Task: Add Burt's Bees Napa Vineyard Lip Crayon to the cart.
Action: Mouse moved to (268, 134)
Screenshot: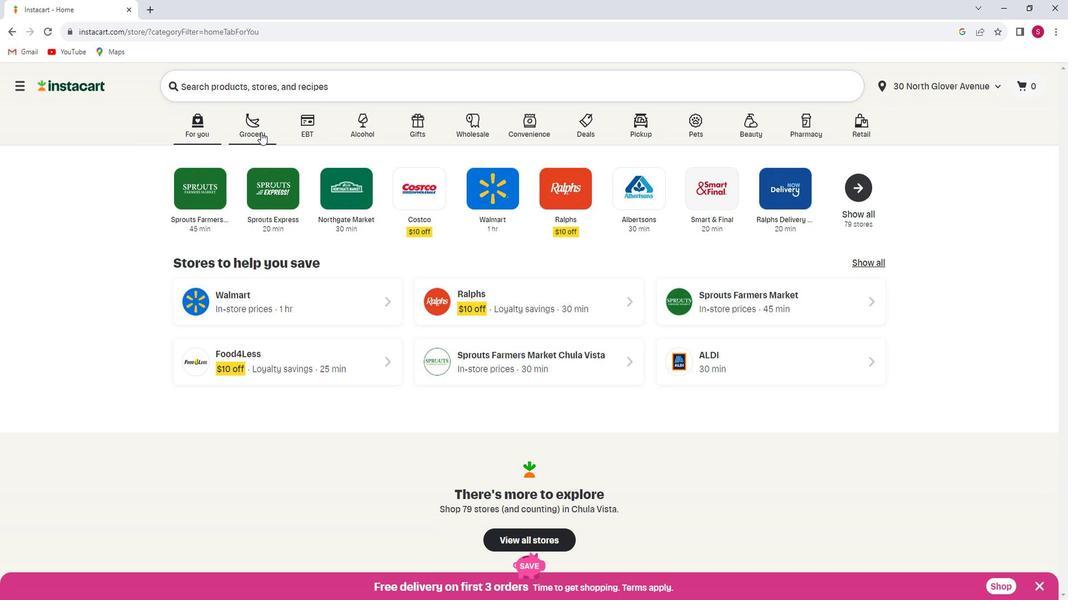 
Action: Mouse pressed left at (268, 134)
Screenshot: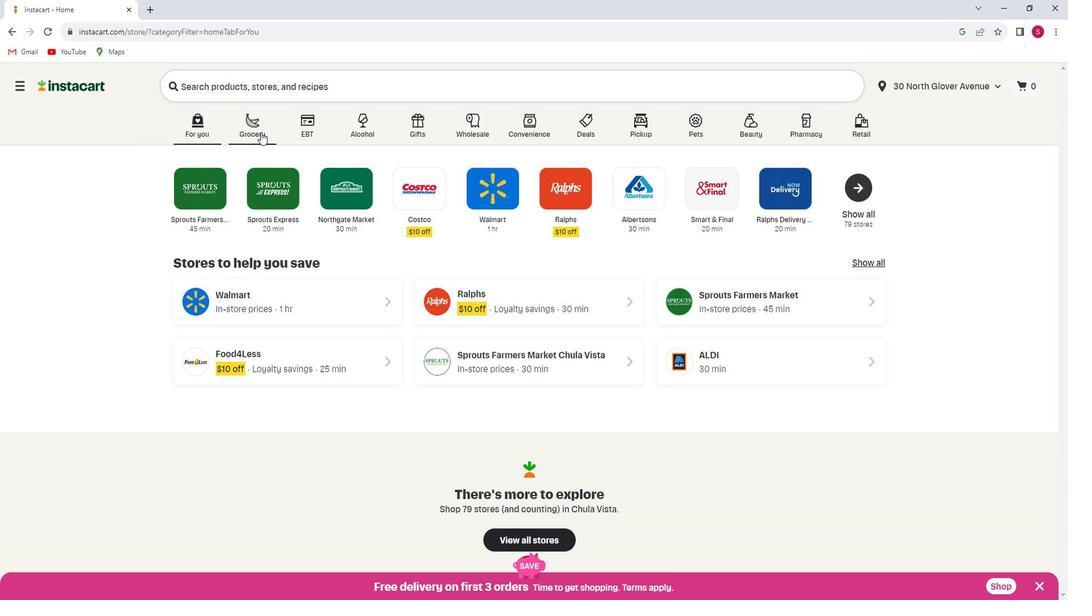 
Action: Mouse moved to (264, 328)
Screenshot: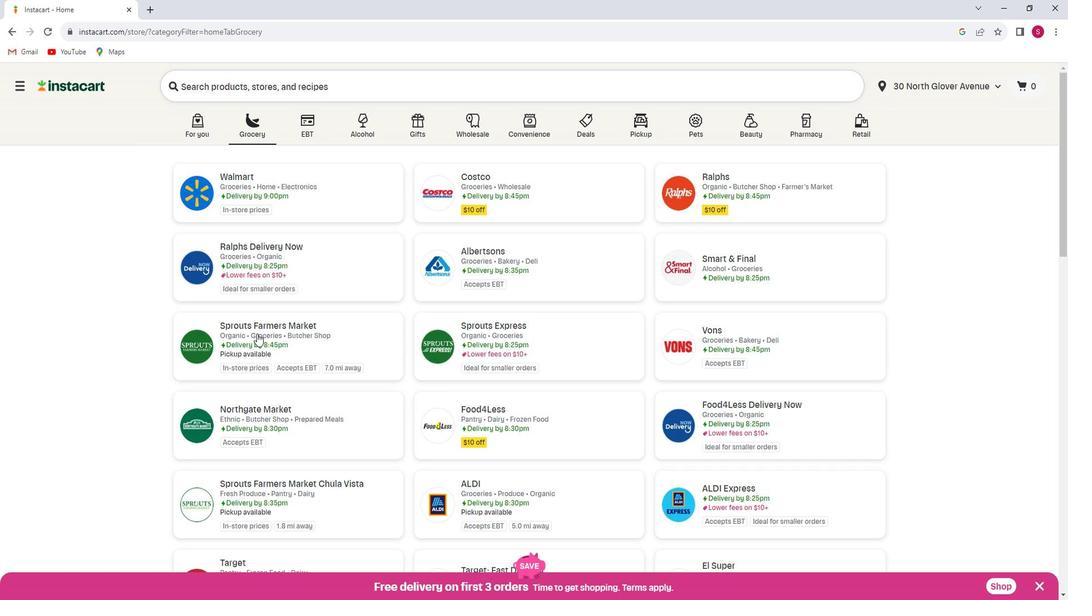 
Action: Mouse pressed left at (264, 328)
Screenshot: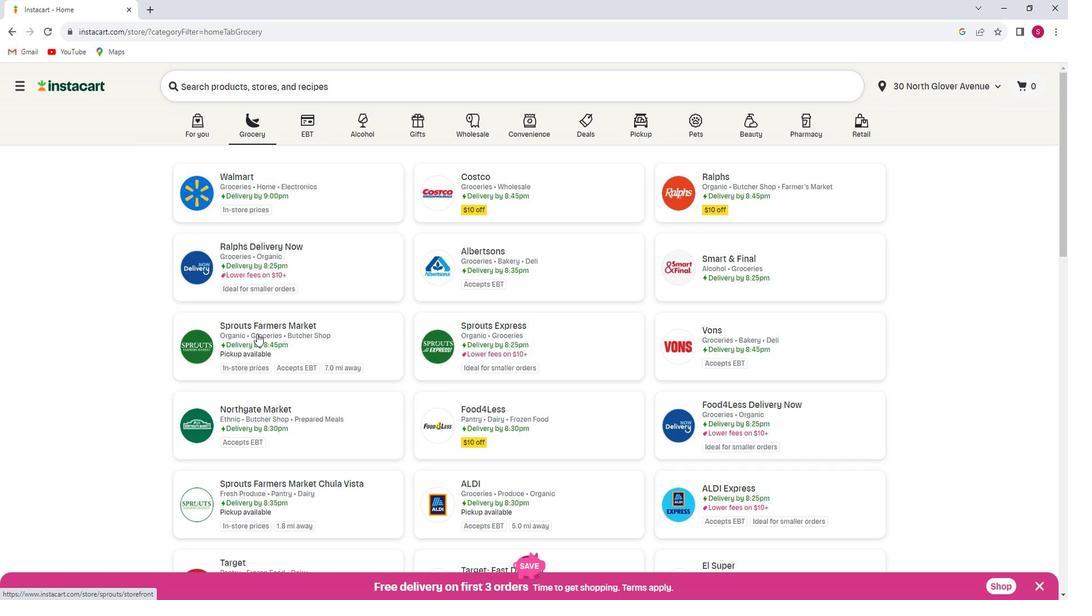 
Action: Mouse moved to (65, 310)
Screenshot: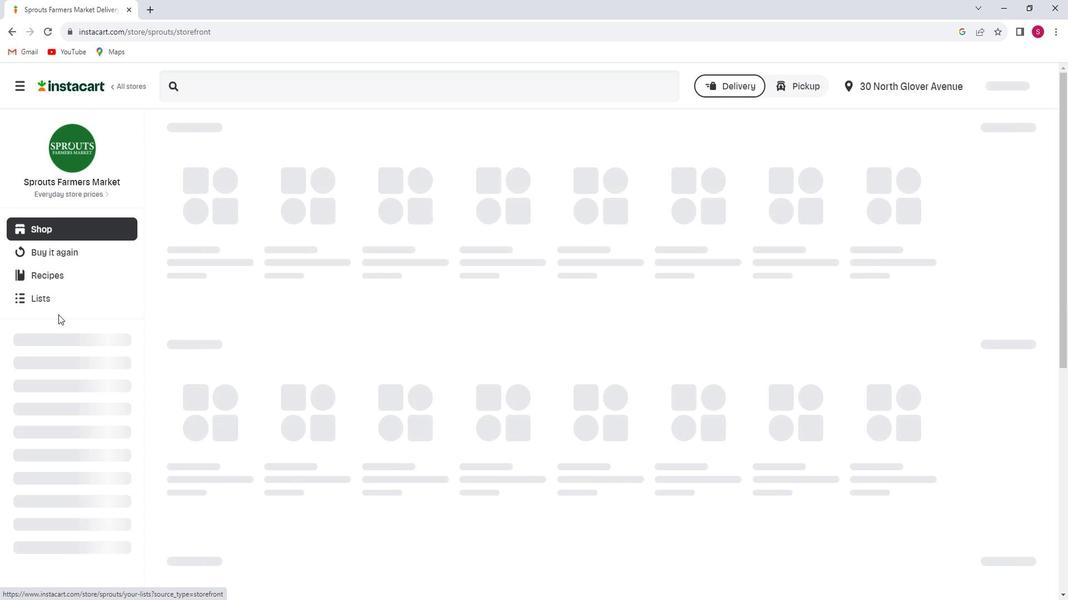 
Action: Mouse scrolled (65, 309) with delta (0, 0)
Screenshot: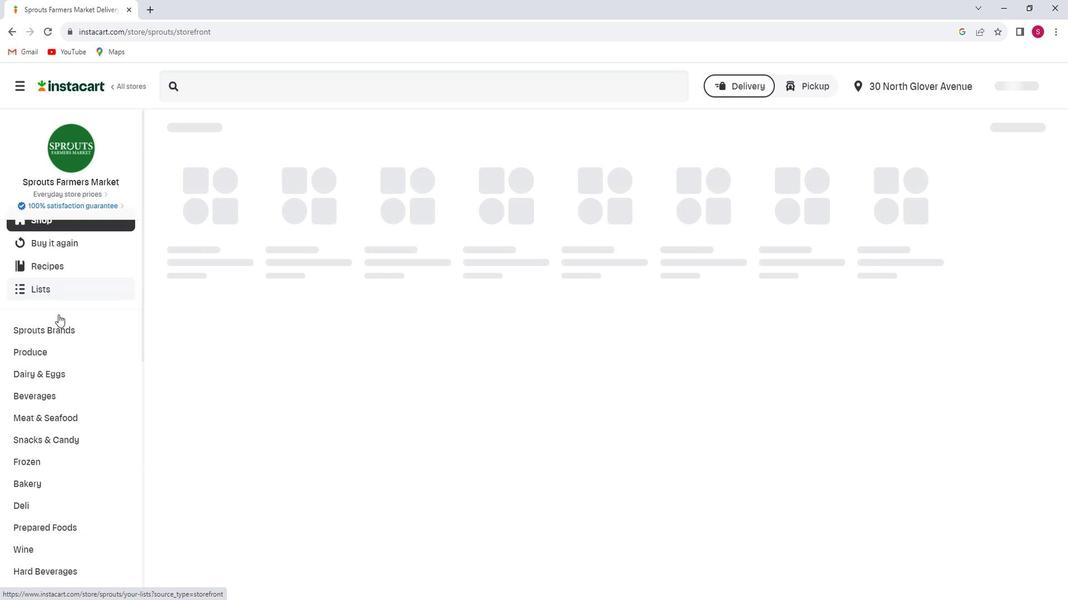 
Action: Mouse scrolled (65, 309) with delta (0, 0)
Screenshot: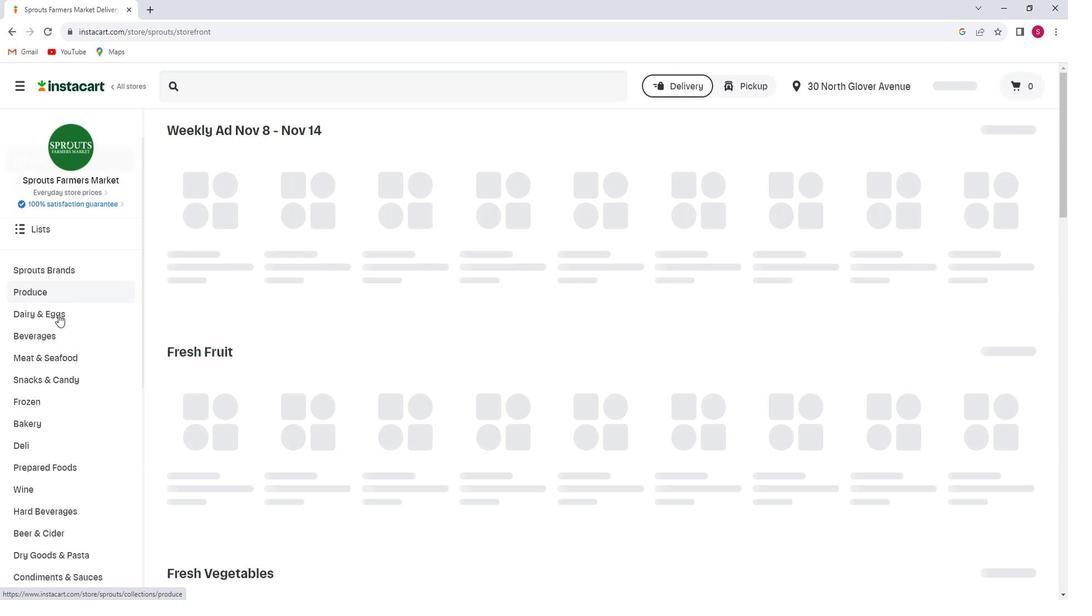 
Action: Mouse scrolled (65, 309) with delta (0, 0)
Screenshot: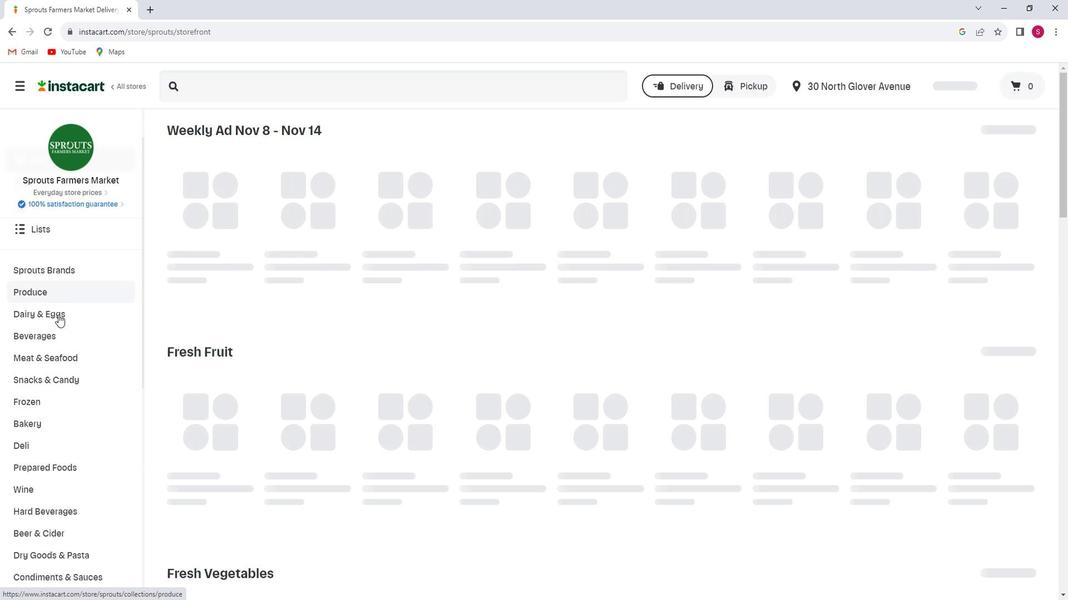
Action: Mouse scrolled (65, 309) with delta (0, 0)
Screenshot: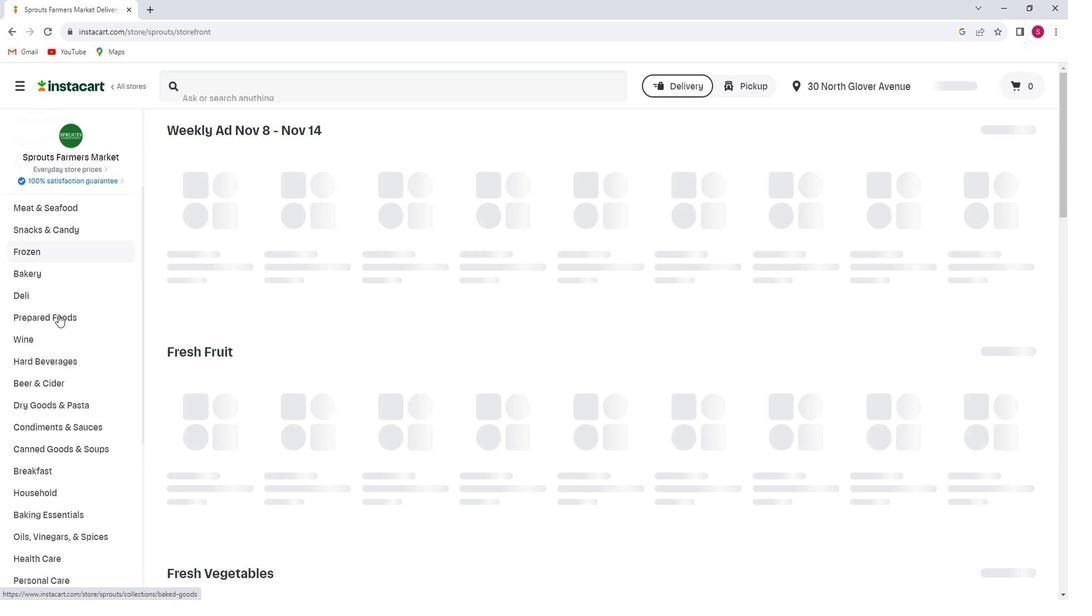 
Action: Mouse scrolled (65, 309) with delta (0, 0)
Screenshot: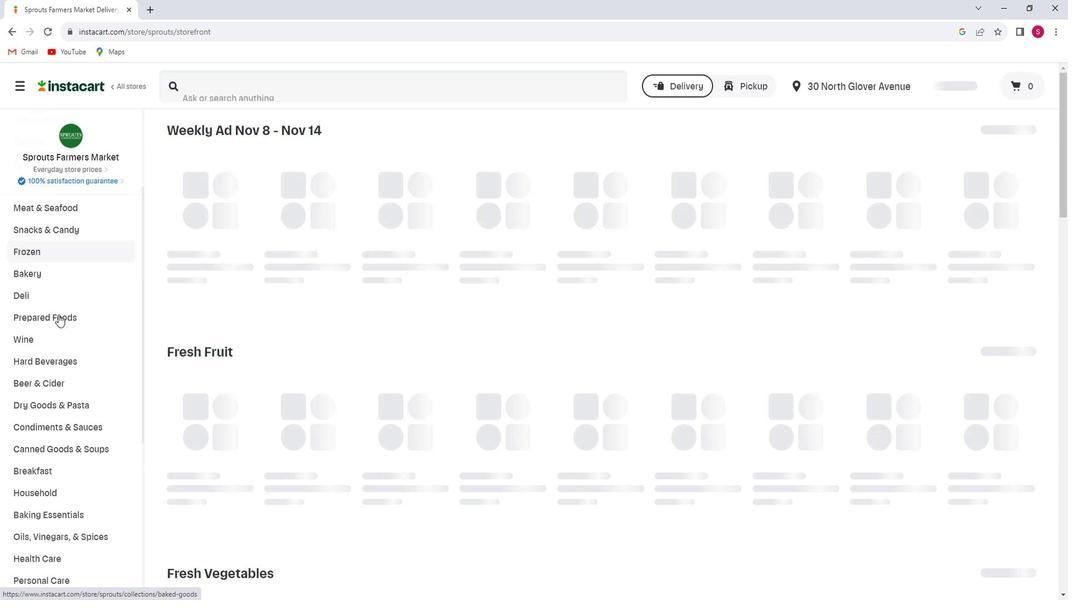 
Action: Mouse scrolled (65, 309) with delta (0, 0)
Screenshot: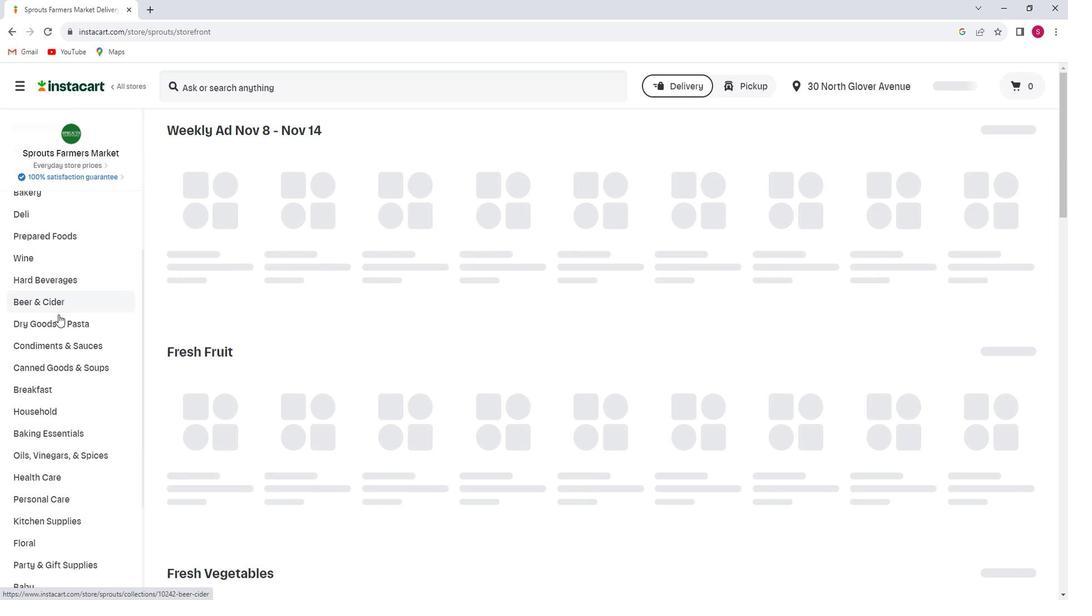 
Action: Mouse scrolled (65, 309) with delta (0, 0)
Screenshot: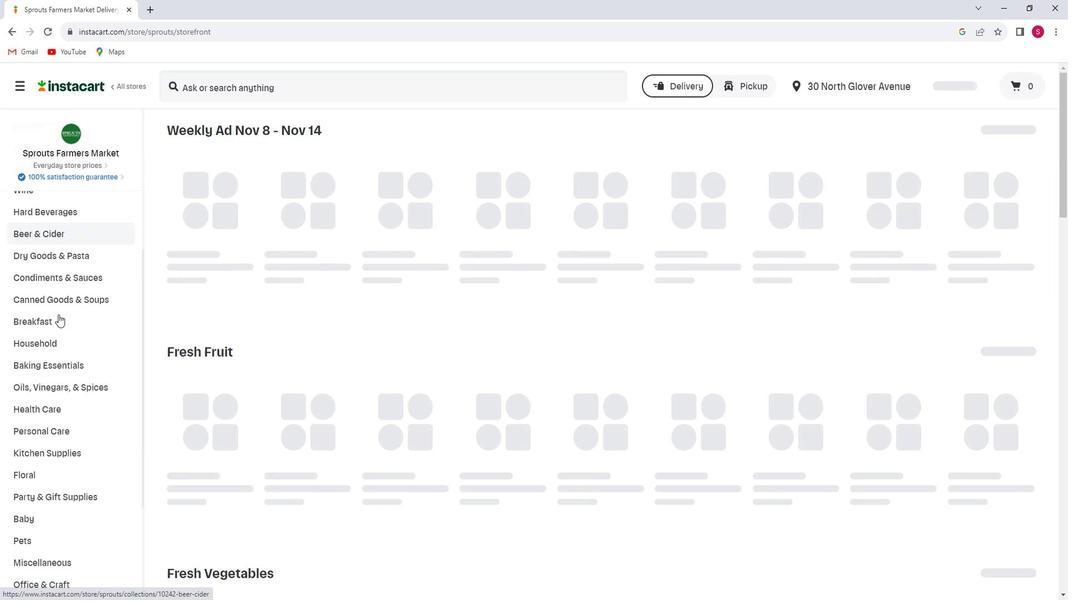 
Action: Mouse scrolled (65, 309) with delta (0, 0)
Screenshot: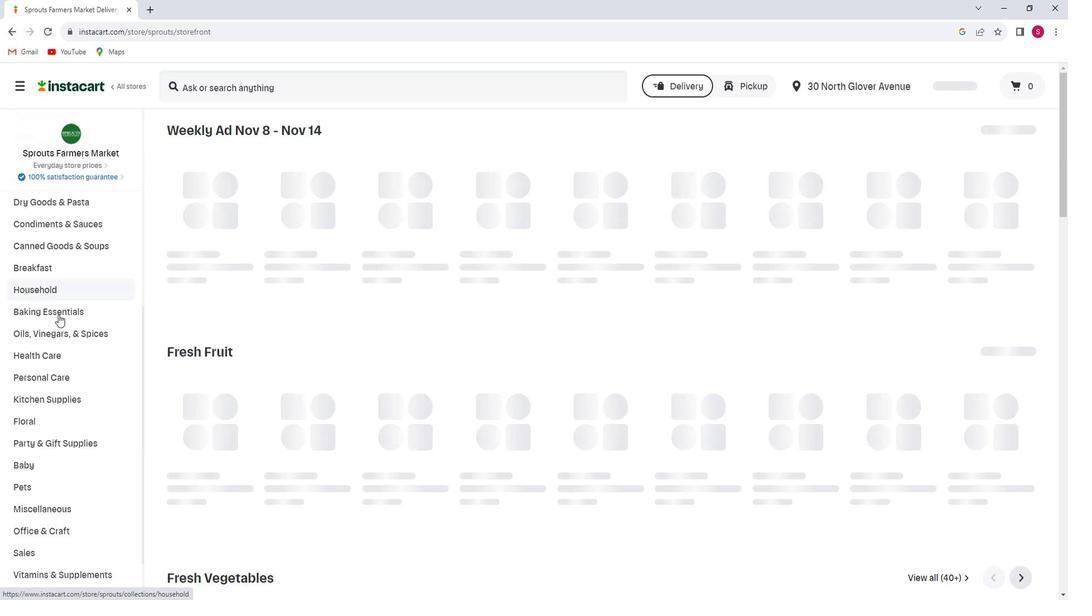 
Action: Mouse scrolled (65, 309) with delta (0, 0)
Screenshot: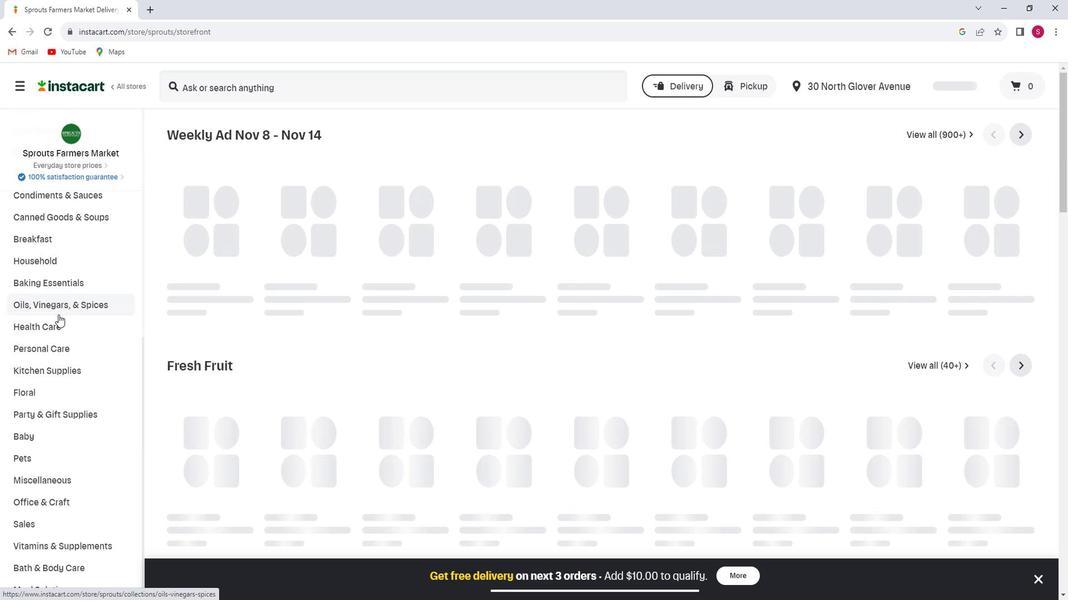 
Action: Mouse moved to (61, 335)
Screenshot: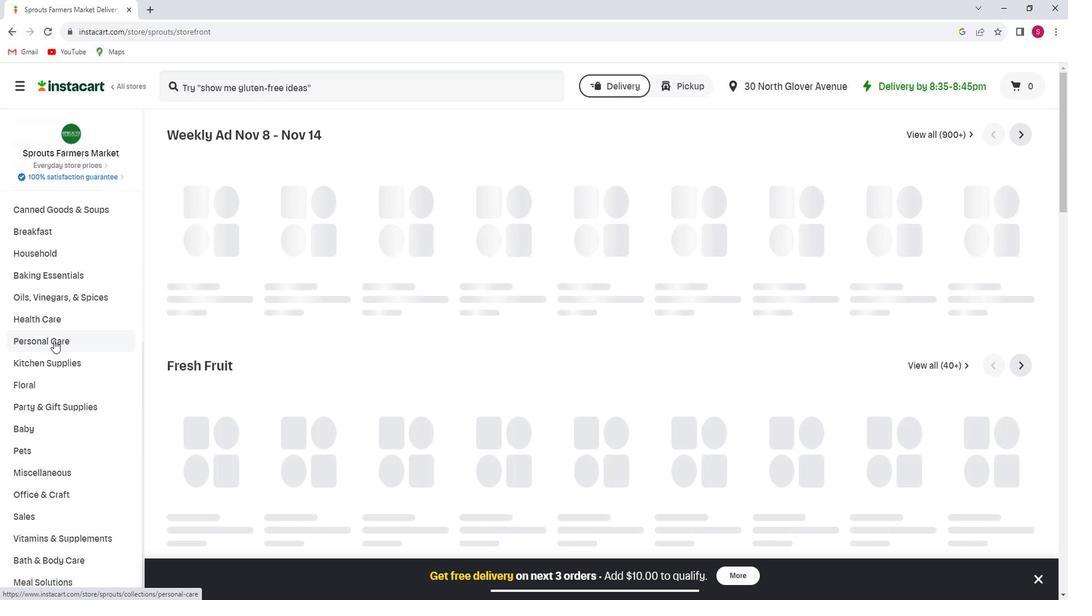 
Action: Mouse pressed left at (61, 335)
Screenshot: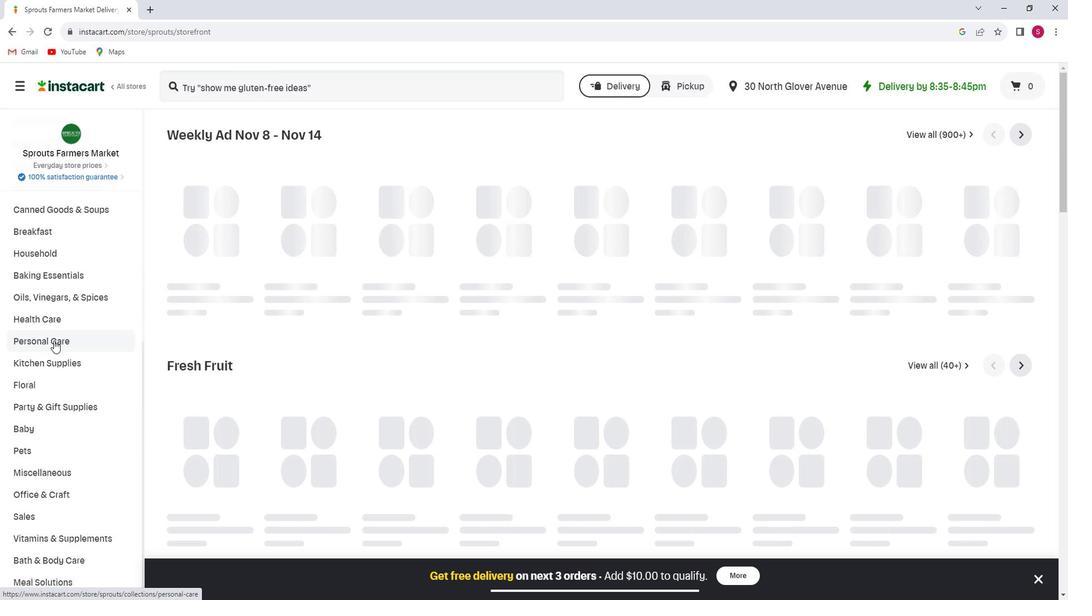 
Action: Mouse moved to (964, 162)
Screenshot: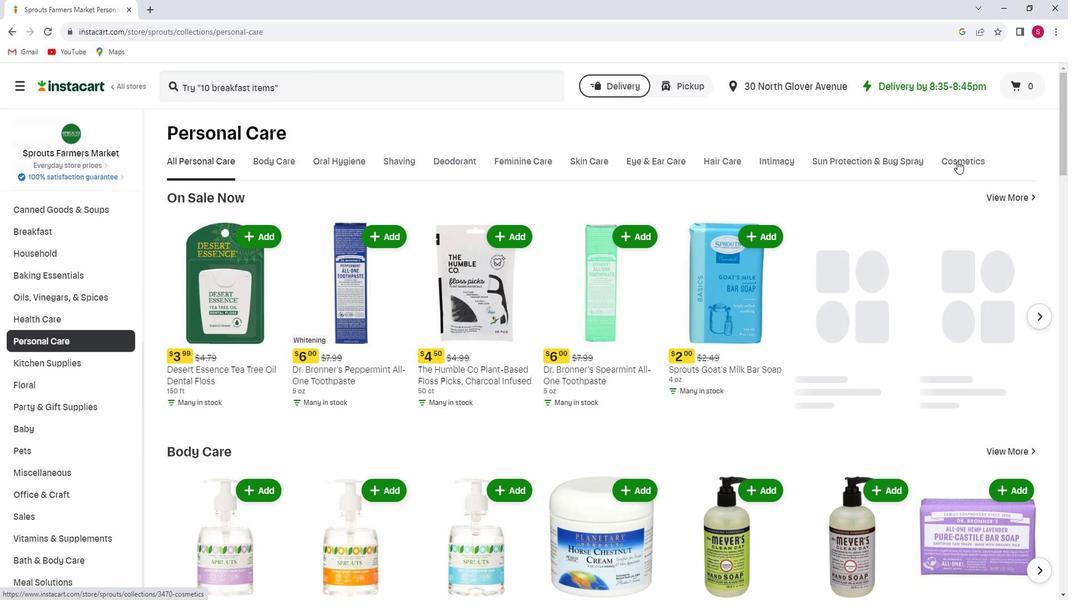 
Action: Mouse pressed left at (964, 162)
Screenshot: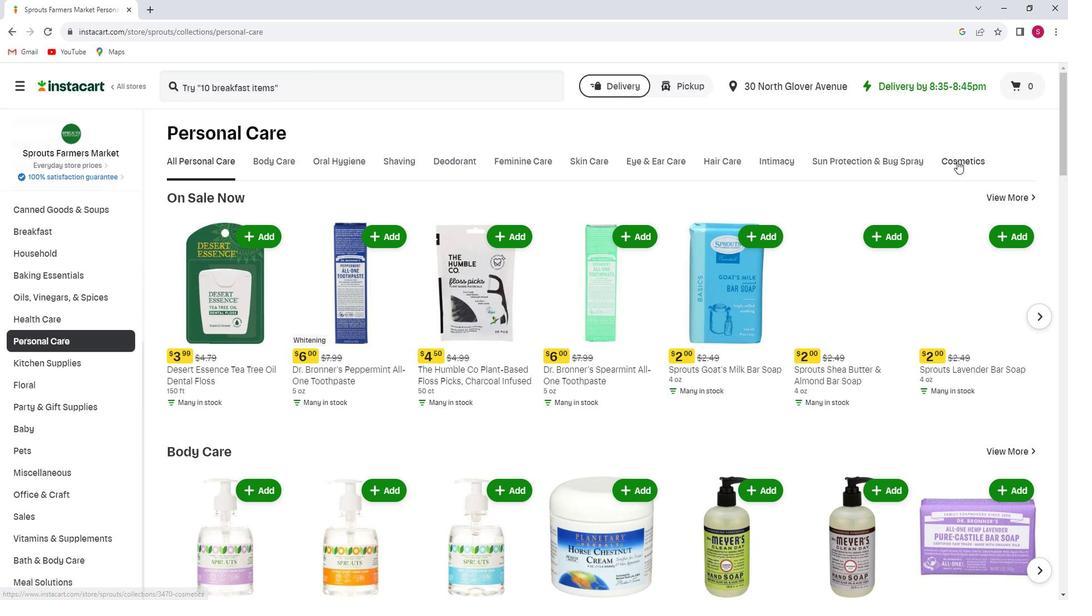 
Action: Mouse moved to (240, 217)
Screenshot: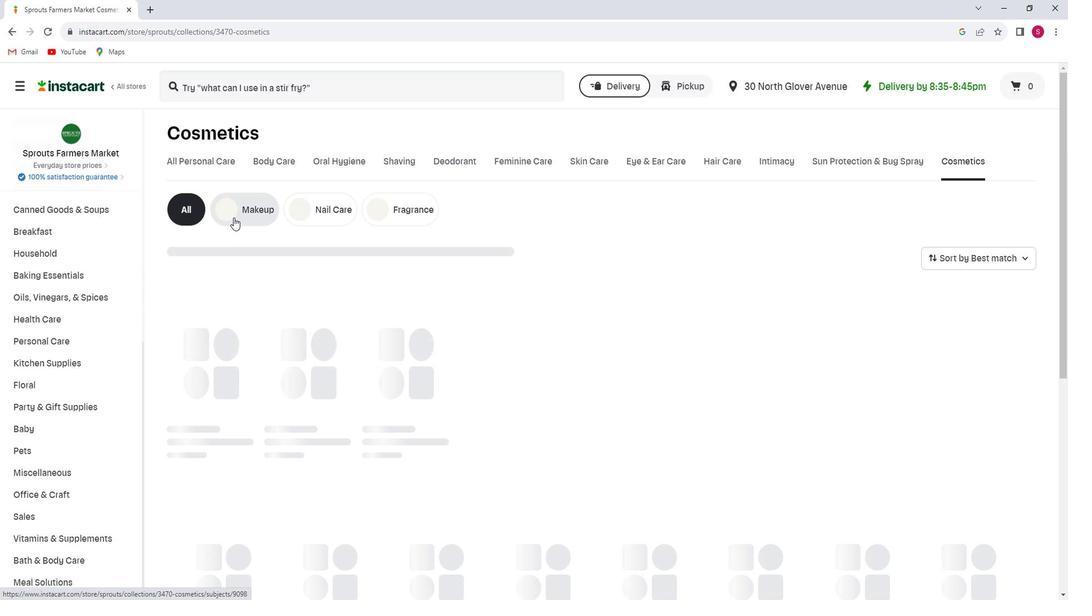 
Action: Mouse pressed left at (240, 217)
Screenshot: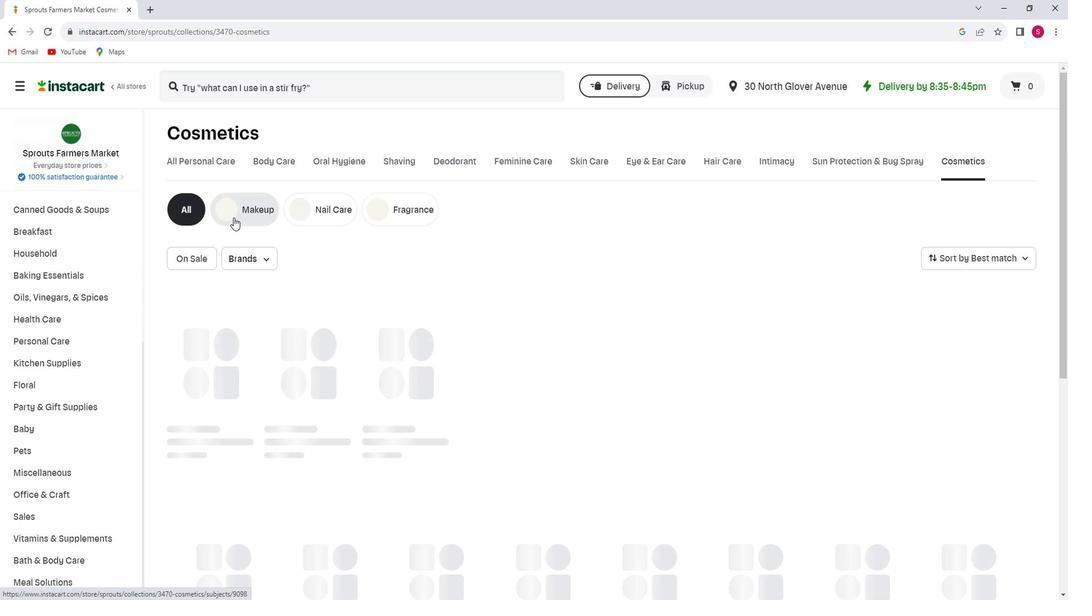 
Action: Mouse moved to (295, 92)
Screenshot: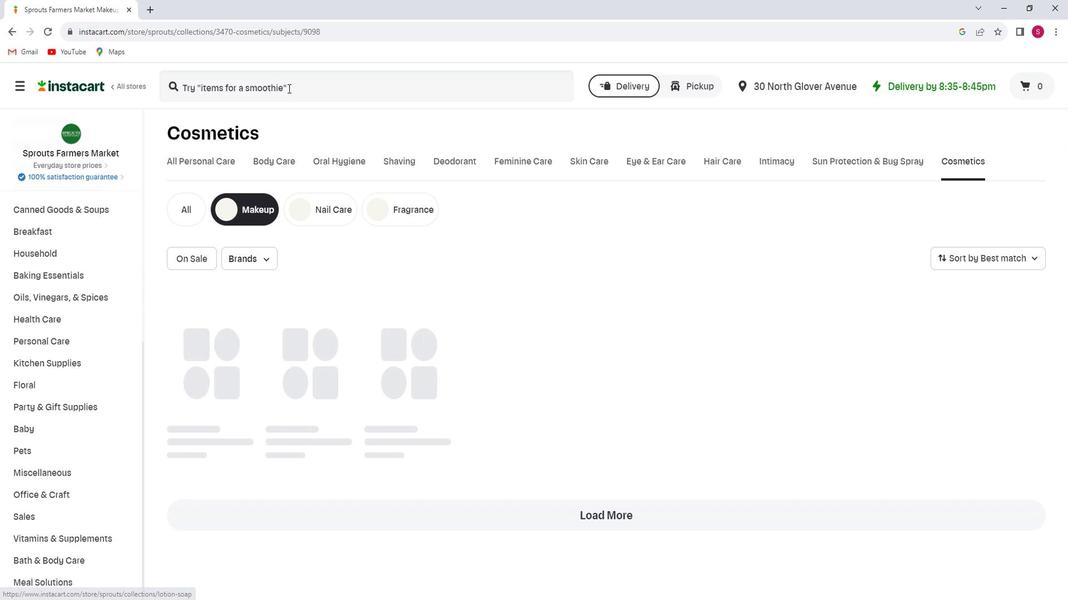 
Action: Mouse pressed left at (295, 92)
Screenshot: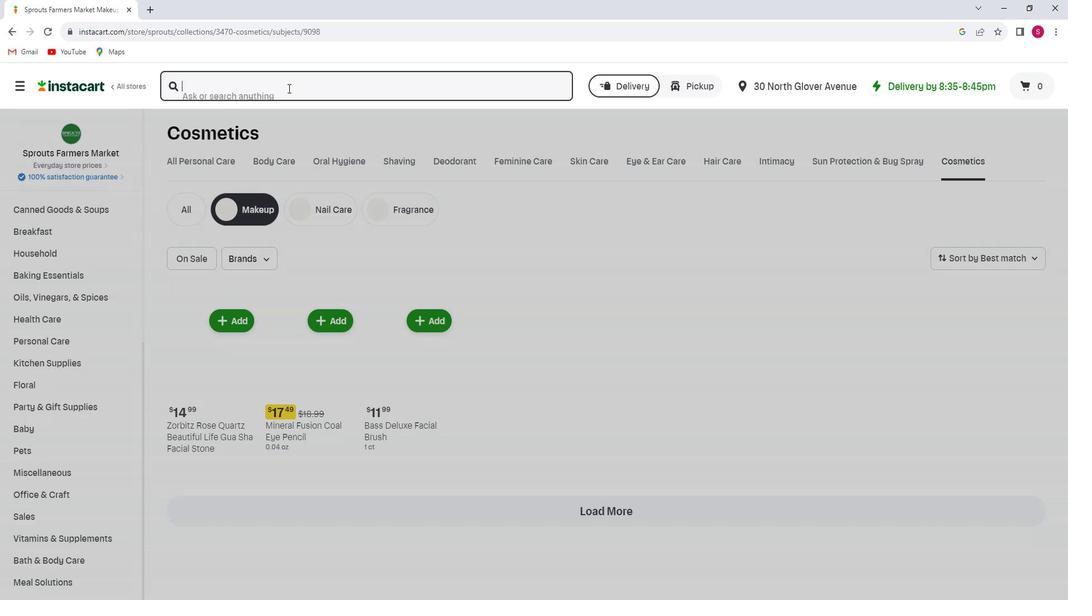 
Action: Key pressed <Key.shift_r>Burt's<Key.space><Key.shift_r>Bees<Key.space><Key.shift_r><Key.shift_r><Key.shift_r><Key.shift_r><Key.shift_r><Key.shift_r><Key.shift_r>Napa<Key.space><Key.shift_r><Key.shift_r><Key.shift_r><Key.shift_r><Key.shift_r><Key.shift_r><Key.shift_r><Key.shift_r><Key.shift_r><Key.shift_r><Key.shift_r><Key.shift_r><Key.shift_r><Key.shift_r><Key.shift_r><Key.shift_r><Key.shift_r><Key.shift_r><Key.shift_r><Key.shift_r><Key.shift_r><Key.shift_r><Key.shift_r><Key.shift_r><Key.shift_r><Key.shift_r><Key.shift_r><Key.shift_r><Key.shift_r><Key.shift_r><Key.shift_r><Key.shift_r><Key.shift_r>Vineyard<Key.space><Key.shift_r>Lip<Key.space><Key.shift><Key.shift><Key.shift><Key.shift><Key.shift><Key.shift><Key.shift><Key.shift><Key.shift><Key.shift><Key.shift><Key.shift><Key.shift><Key.shift><Key.shift><Key.shift><Key.shift><Key.shift><Key.shift><Key.shift><Key.shift><Key.shift><Key.shift><Key.shift><Key.shift><Key.shift><Key.shift><Key.shift><Key.shift><Key.shift><Key.shift><Key.shift><Key.shift><Key.shift><Key.shift><Key.shift><Key.shift><Key.shift><Key.shift><Key.shift><Key.shift><Key.shift><Key.shift><Key.shift><Key.shift><Key.shift><Key.shift><Key.shift><Key.shift><Key.shift><Key.shift><Key.shift><Key.shift><Key.shift><Key.shift><Key.shift><Key.shift><Key.shift><Key.shift>Crayon<Key.enter>
Screenshot: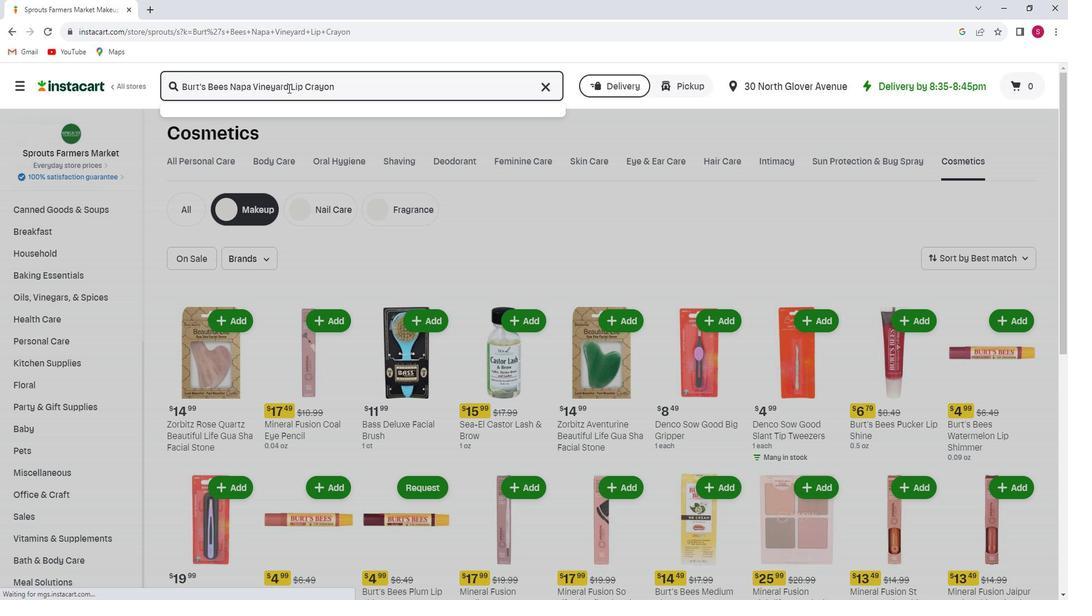 
Action: Mouse moved to (531, 214)
Screenshot: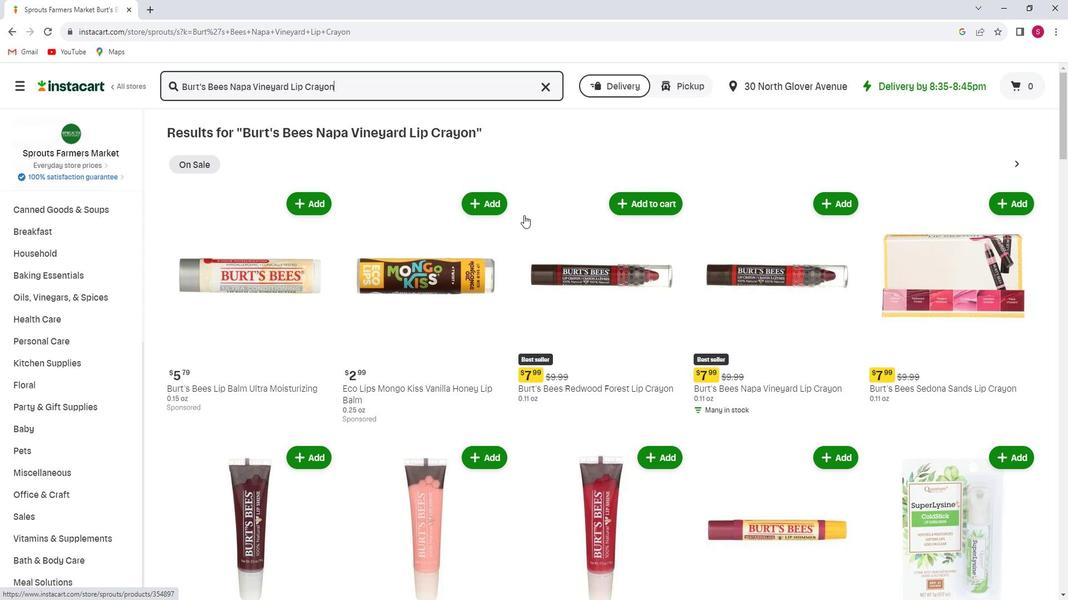 
Action: Mouse scrolled (531, 214) with delta (0, 0)
Screenshot: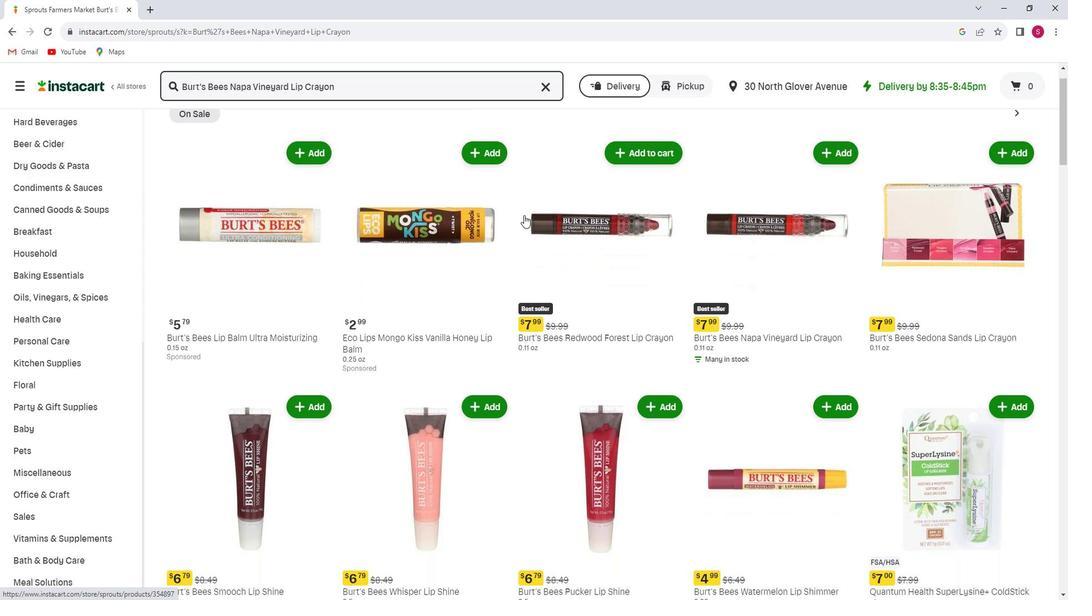 
Action: Mouse moved to (830, 145)
Screenshot: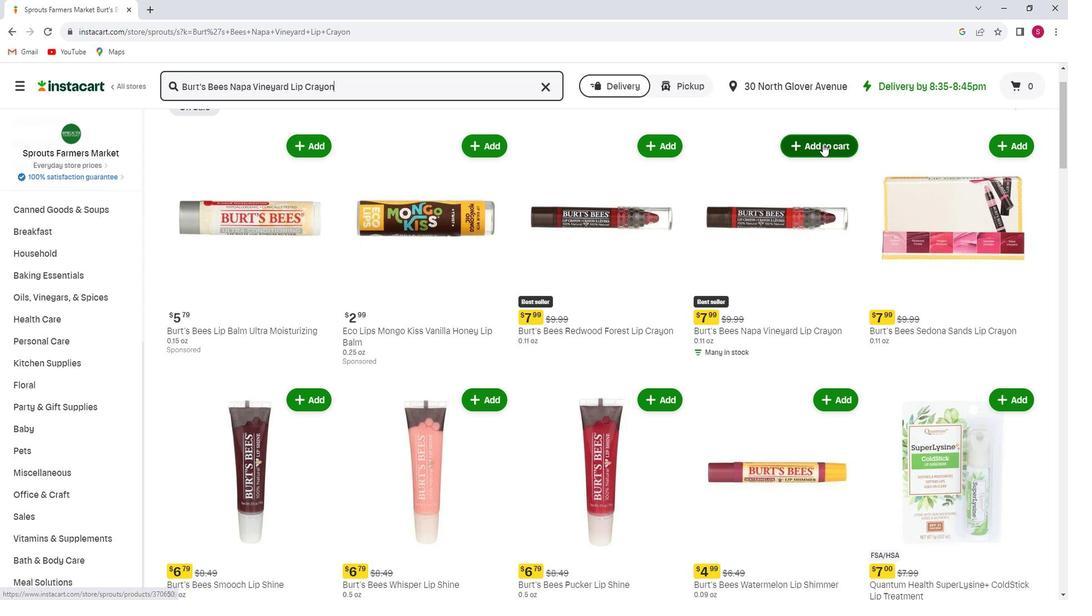 
Action: Mouse pressed left at (830, 145)
Screenshot: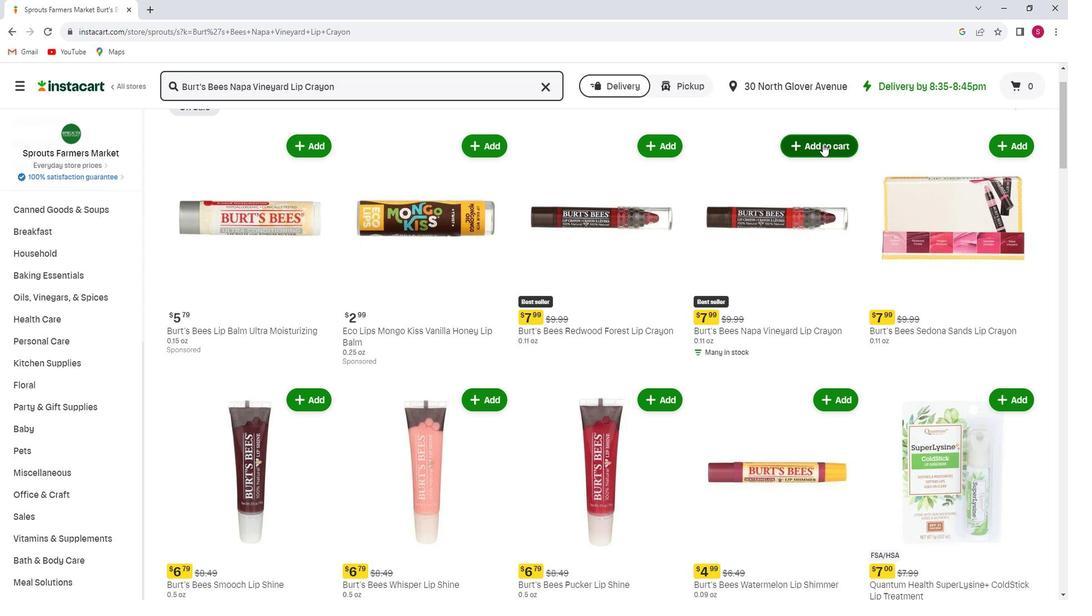
Action: Mouse moved to (806, 195)
Screenshot: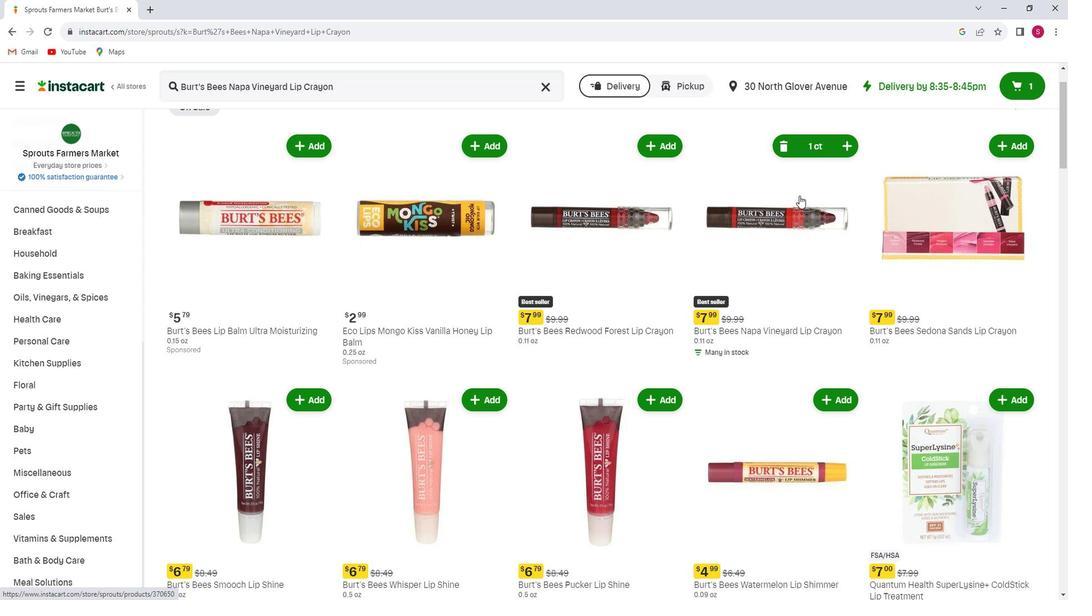 
